 Task: Change the configuration of the roadmap layout of the mark's project to sort by "Title" in descending order.
Action: Mouse moved to (230, 178)
Screenshot: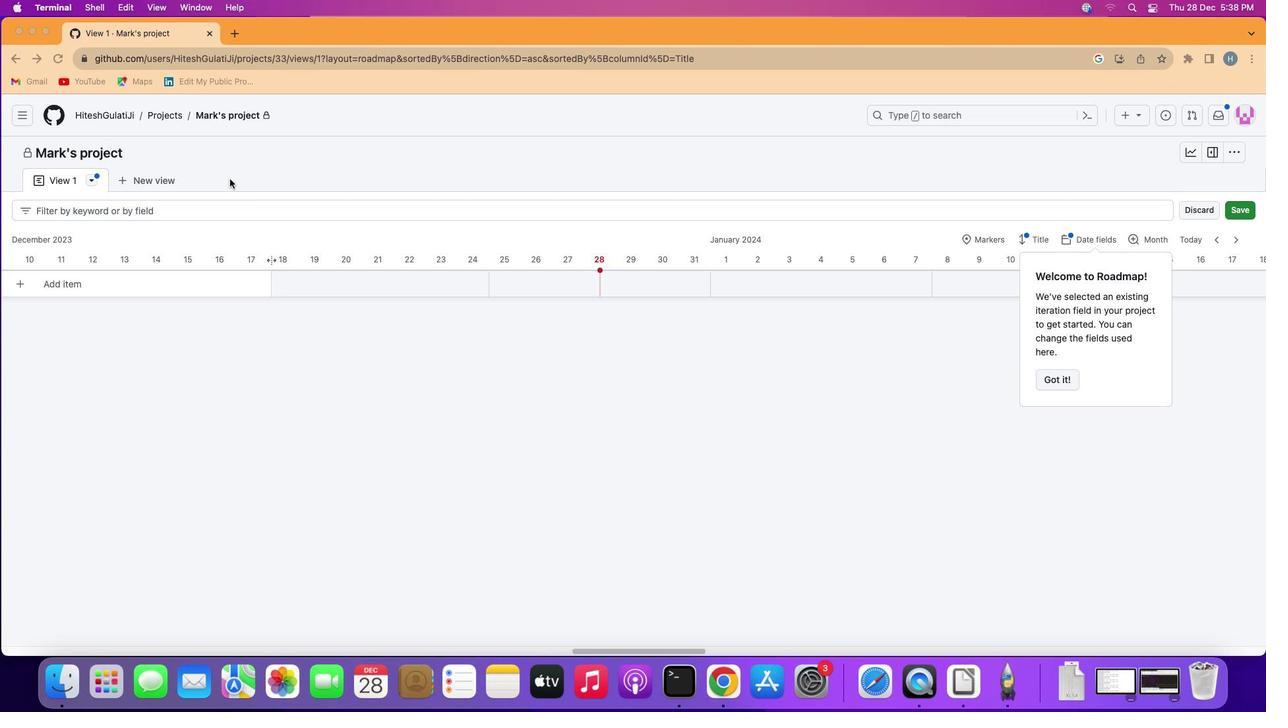 
Action: Mouse pressed left at (230, 178)
Screenshot: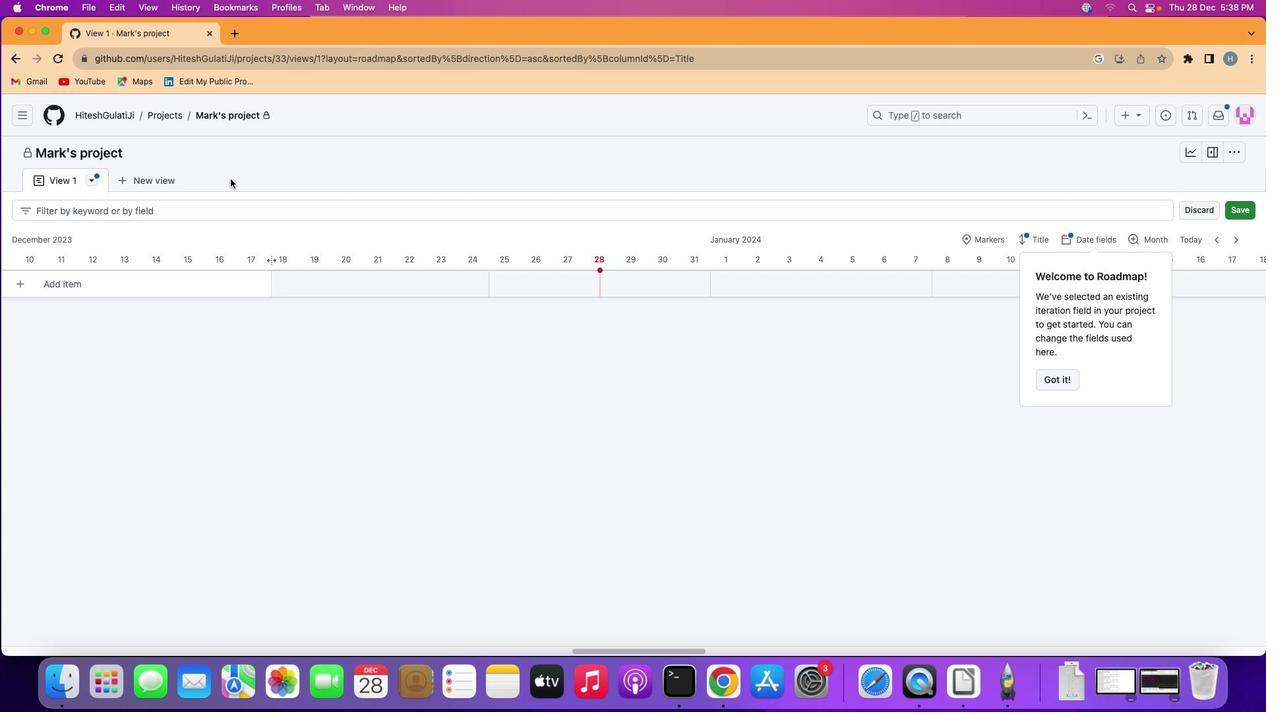 
Action: Mouse moved to (92, 174)
Screenshot: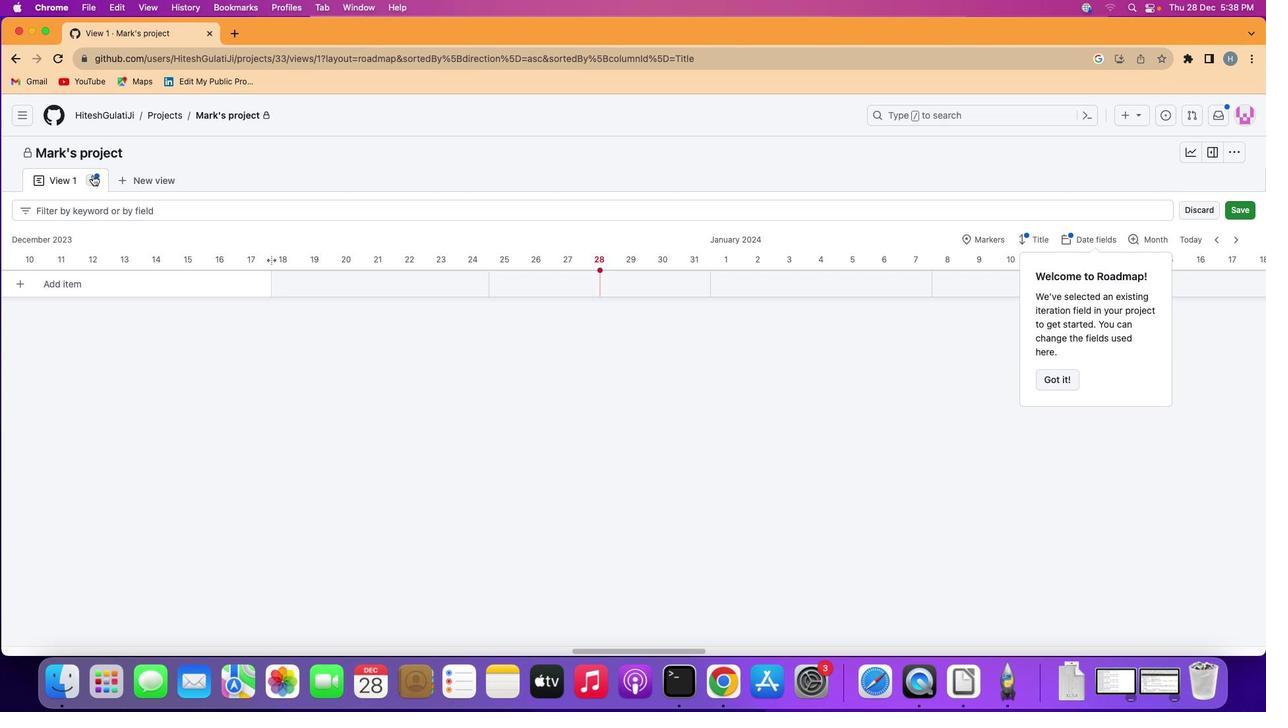 
Action: Mouse pressed left at (92, 174)
Screenshot: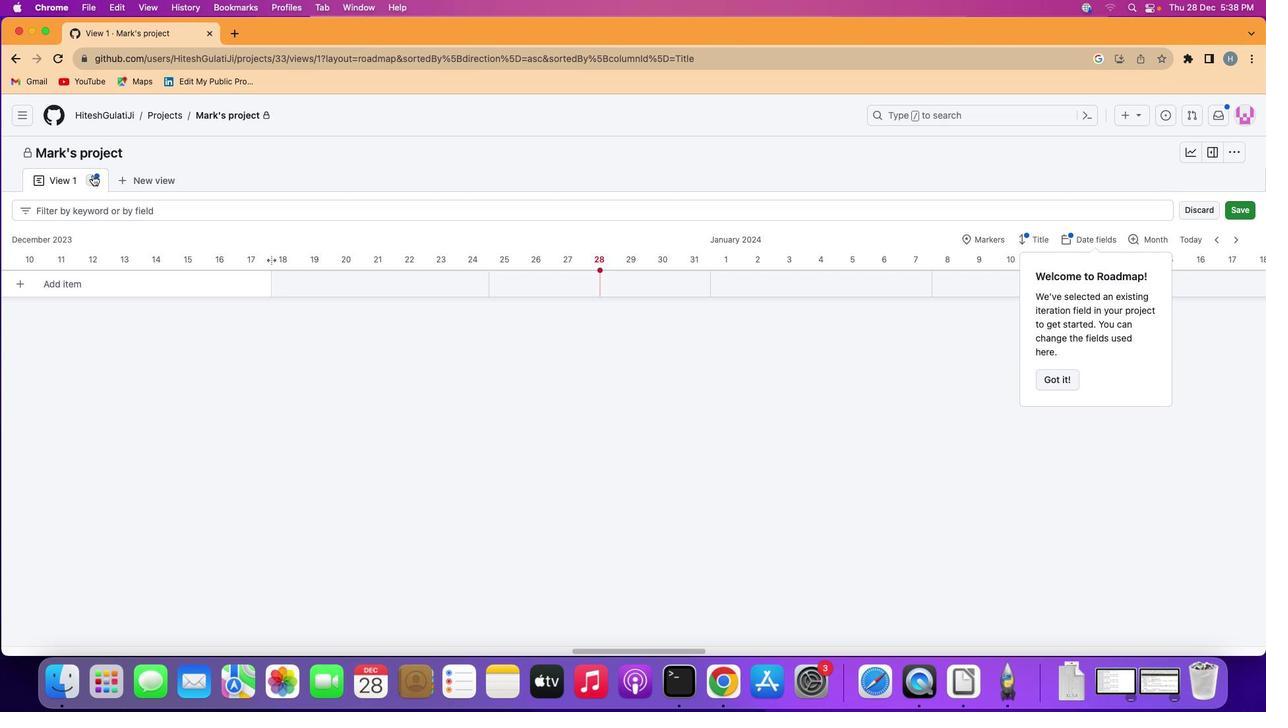 
Action: Mouse moved to (167, 322)
Screenshot: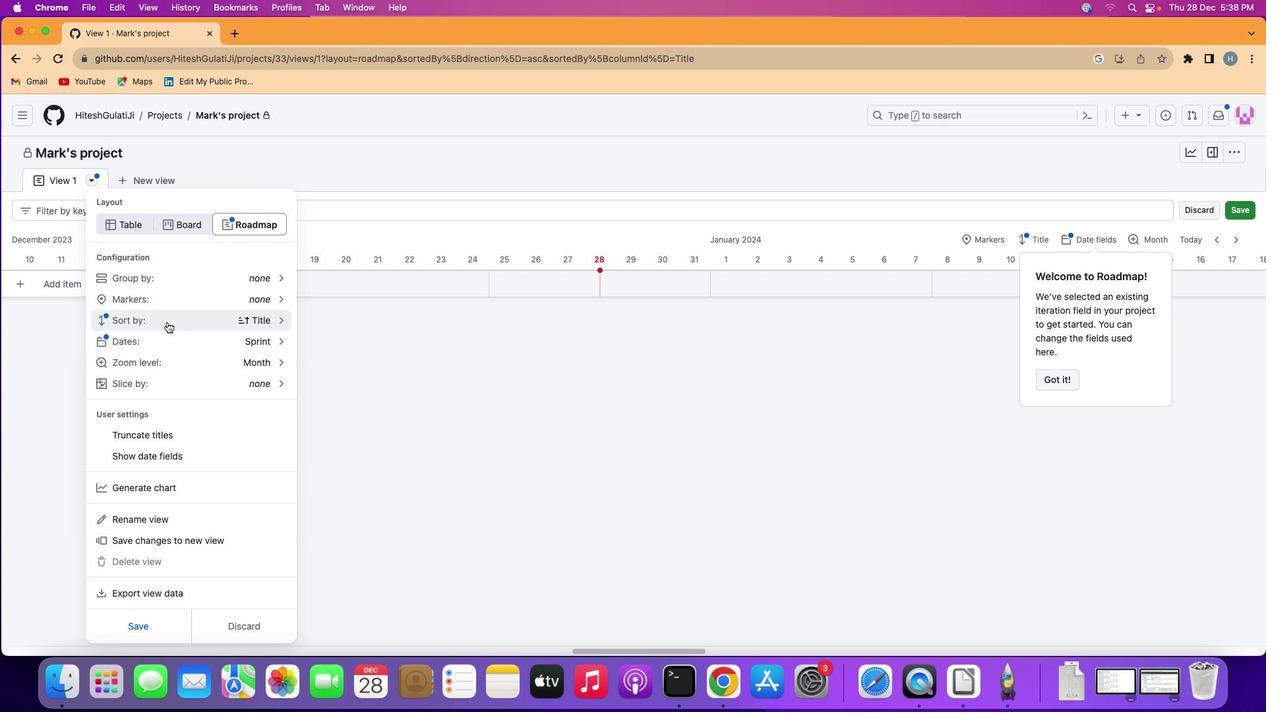 
Action: Mouse pressed left at (167, 322)
Screenshot: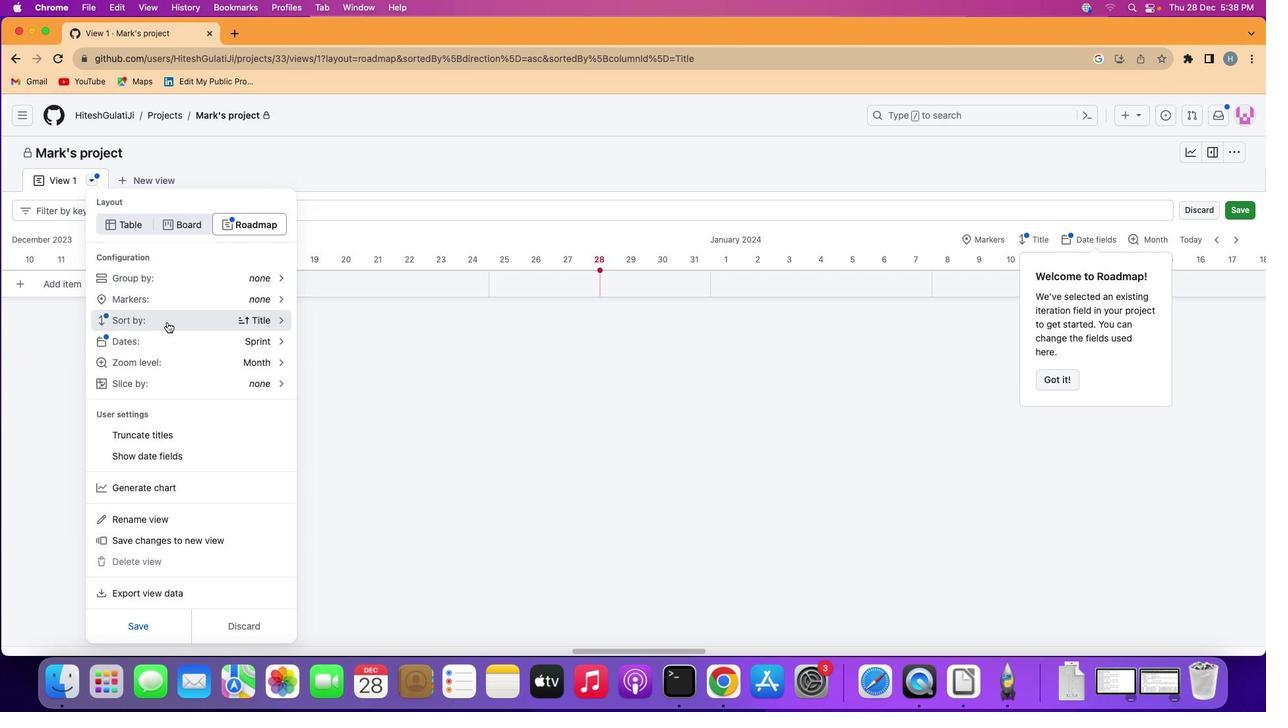 
Action: Mouse moved to (241, 245)
Screenshot: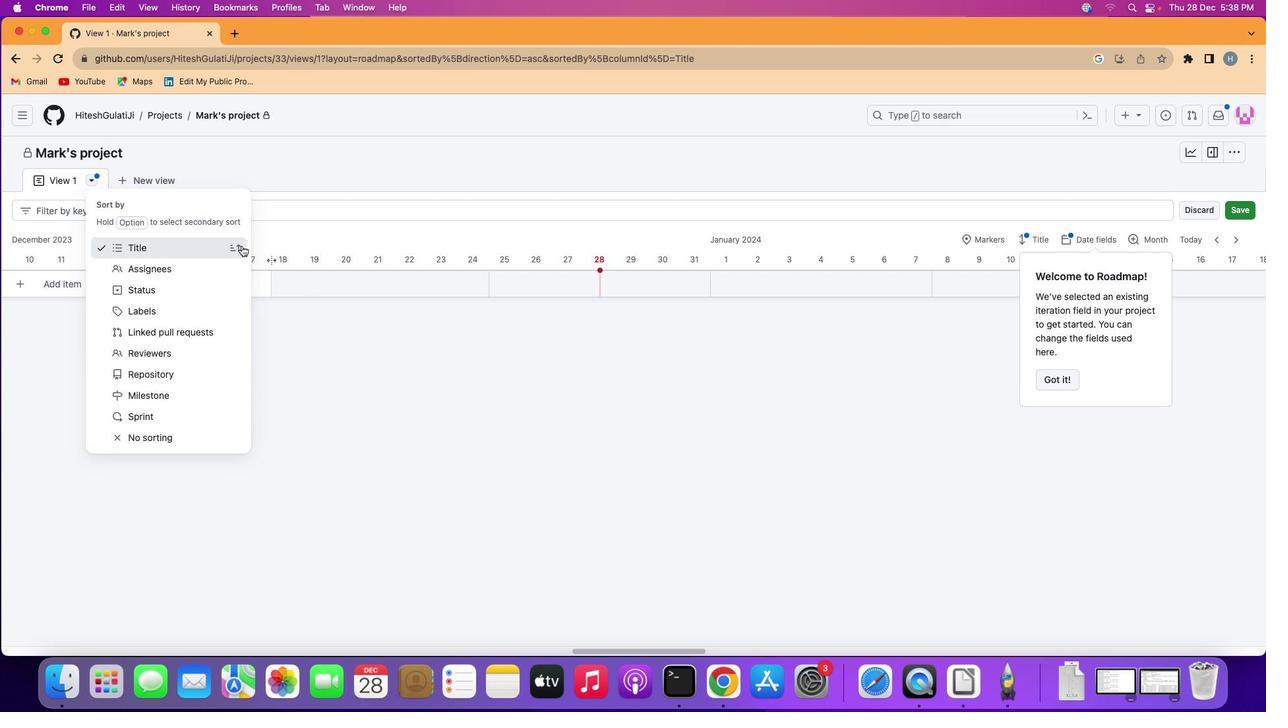
Action: Mouse pressed left at (241, 245)
Screenshot: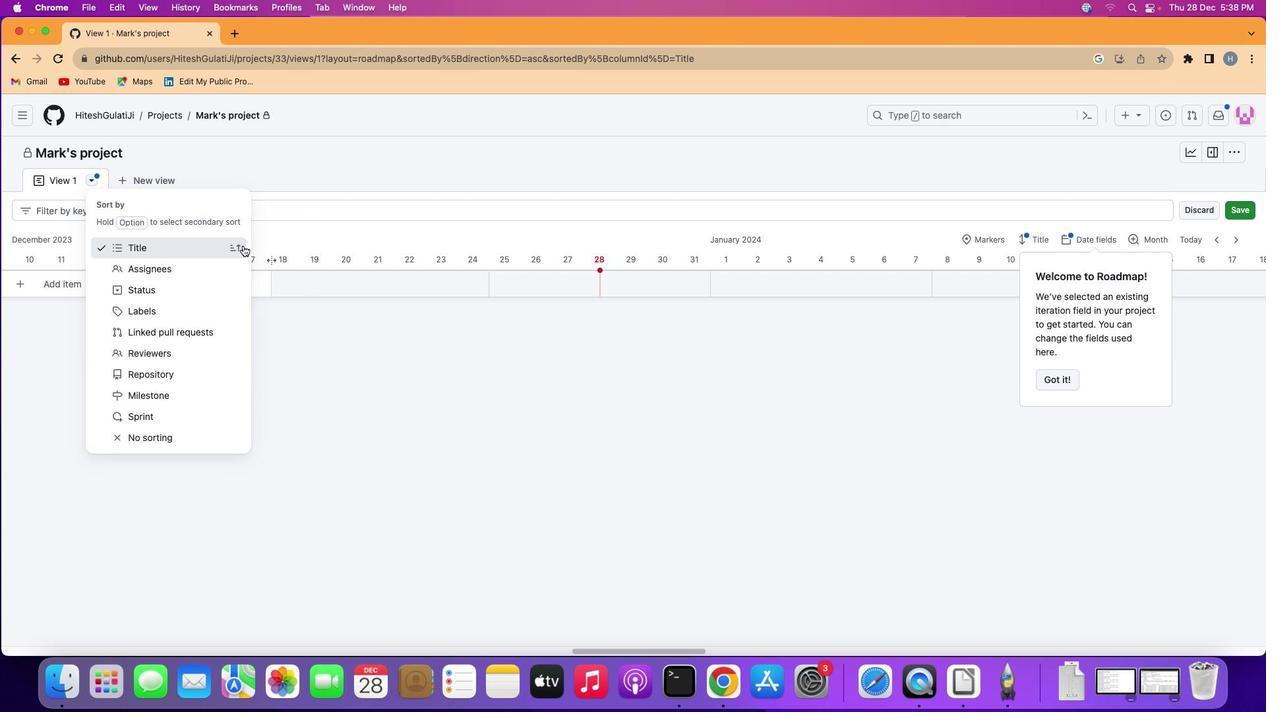 
Action: Mouse moved to (327, 250)
Screenshot: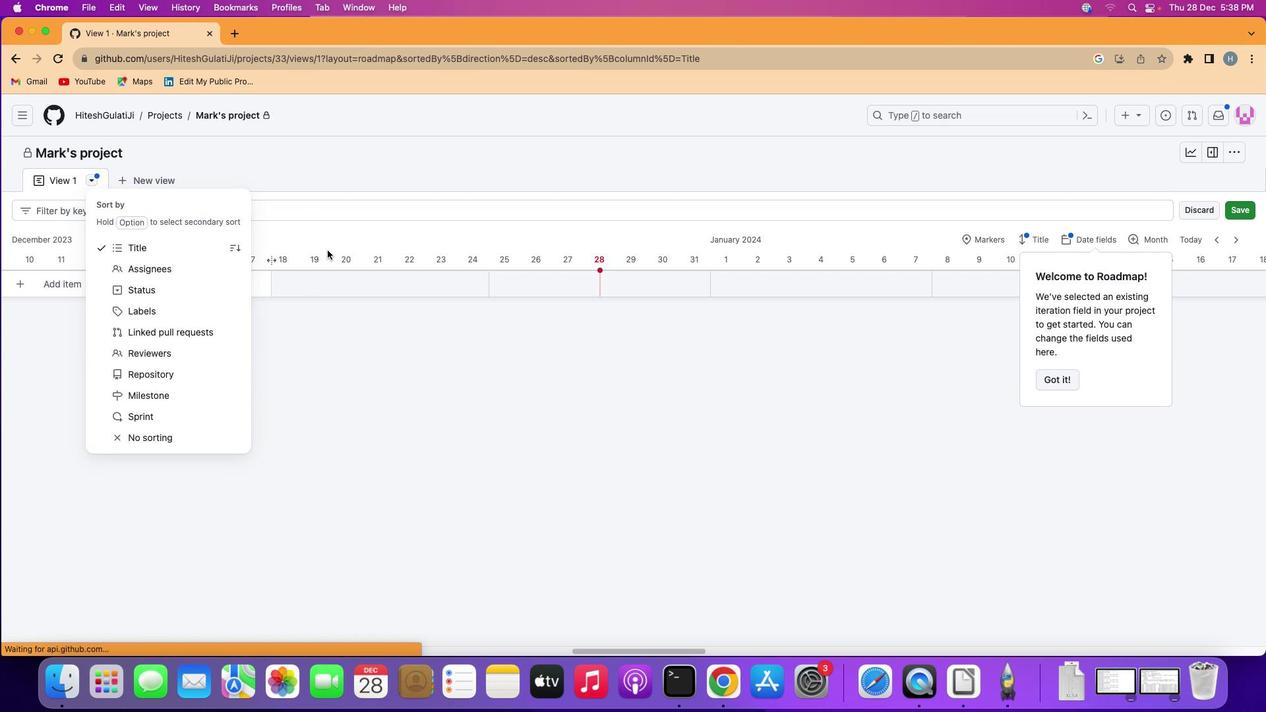 
